 Task: Create a section Capacity Scaling Sprint and in the section, add a milestone Server Consolidation and Virtualization in the project Transform.
Action: Mouse moved to (42, 417)
Screenshot: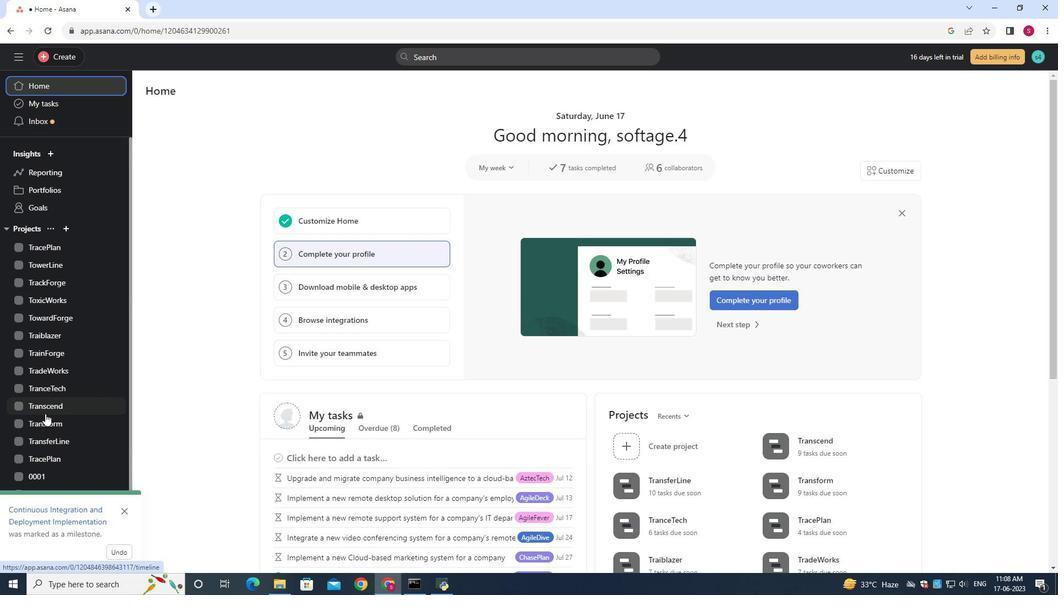 
Action: Mouse pressed left at (42, 417)
Screenshot: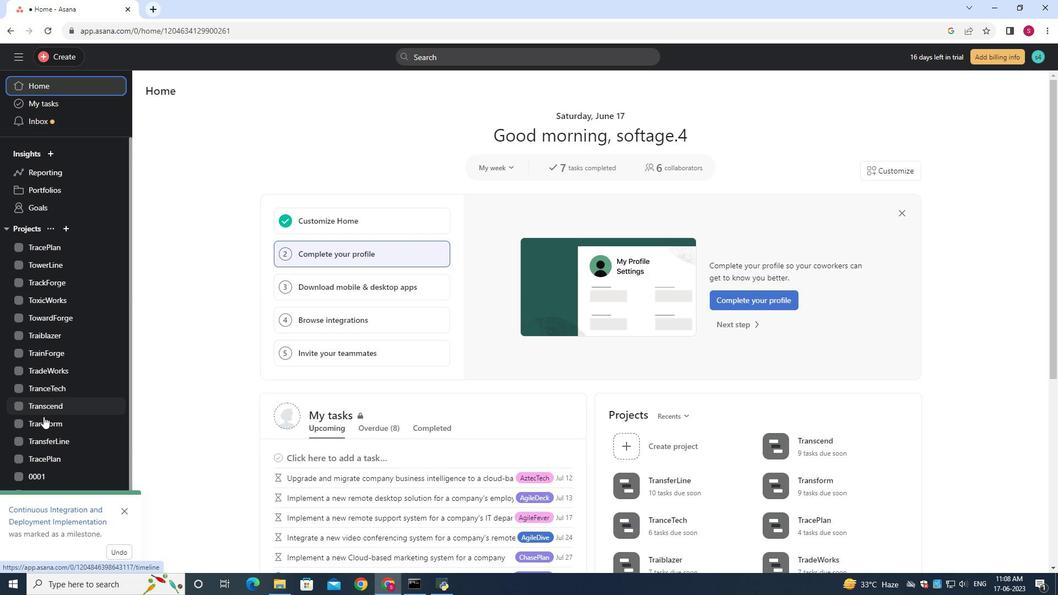 
Action: Mouse moved to (195, 137)
Screenshot: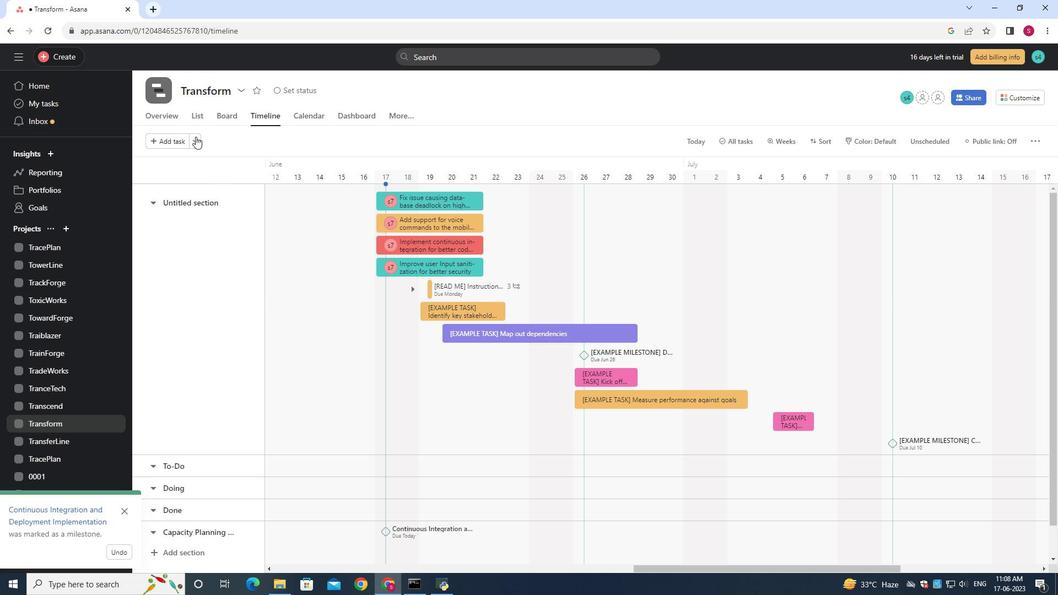 
Action: Mouse pressed left at (195, 137)
Screenshot: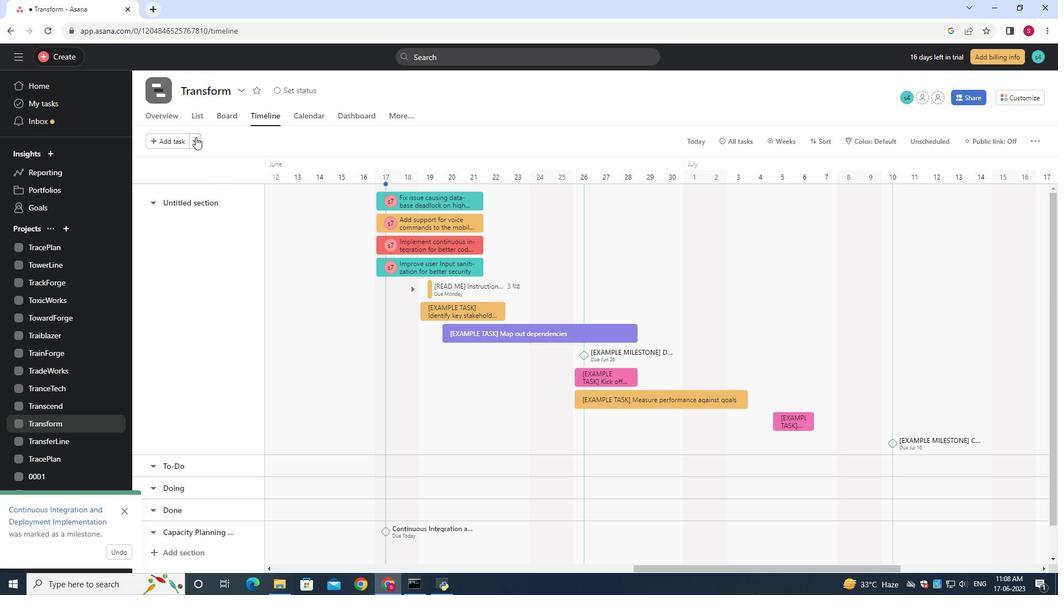 
Action: Mouse moved to (212, 166)
Screenshot: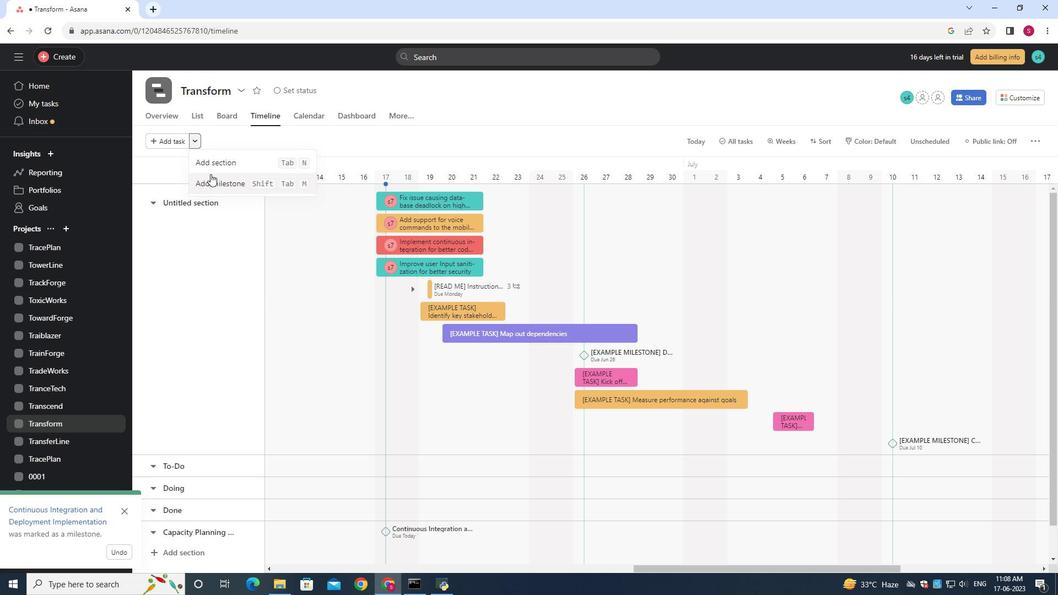 
Action: Mouse pressed left at (212, 166)
Screenshot: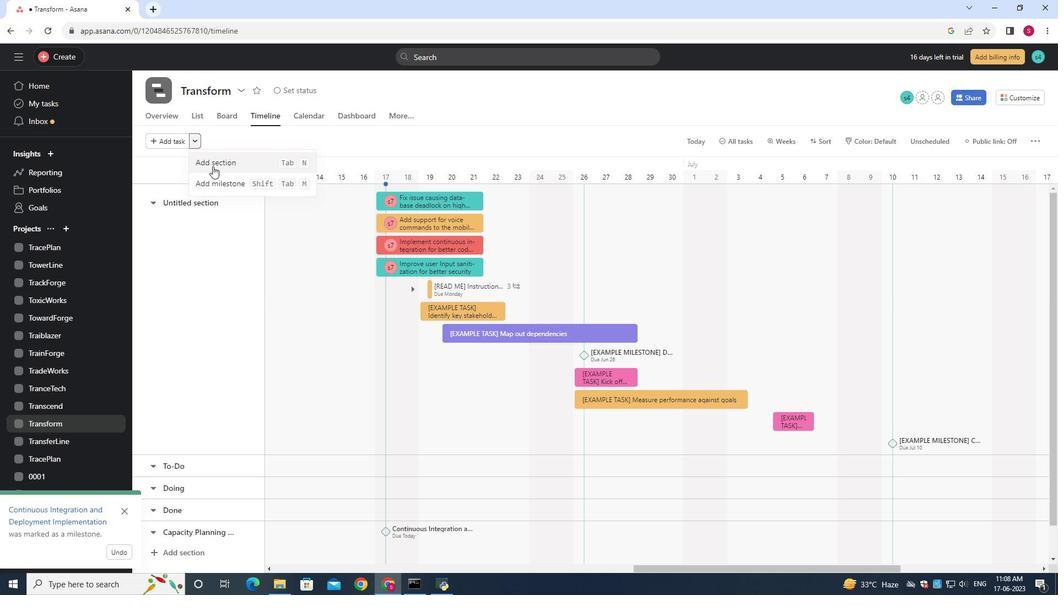 
Action: Mouse moved to (236, 205)
Screenshot: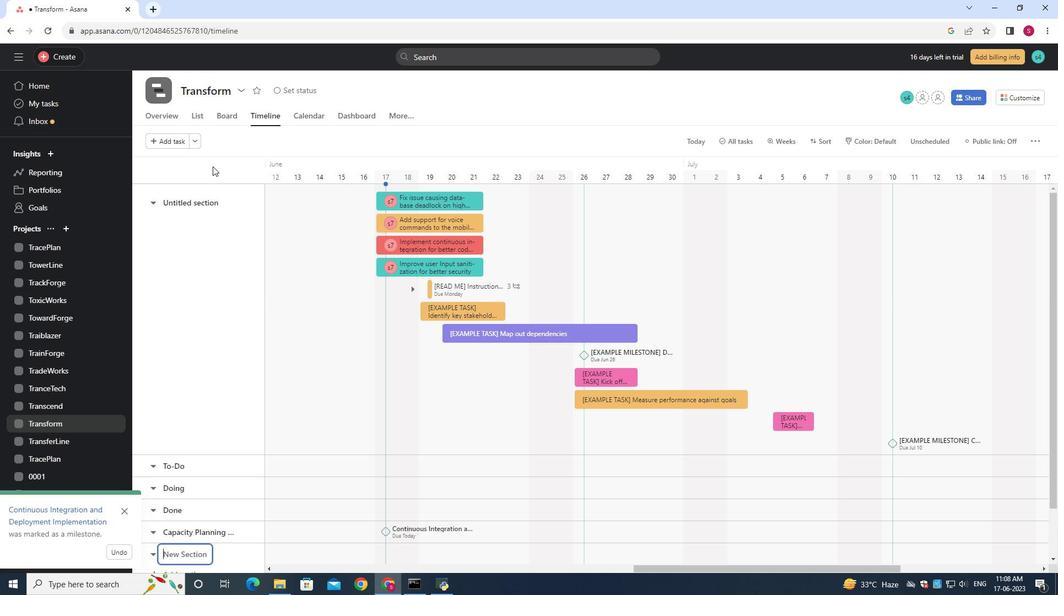 
Action: Key pressed <Key.shift>Capacity<Key.space><Key.shift><Key.shift><Key.shift><Key.shift><Key.shift>Scaling<Key.space><Key.shift>Sprint
Screenshot: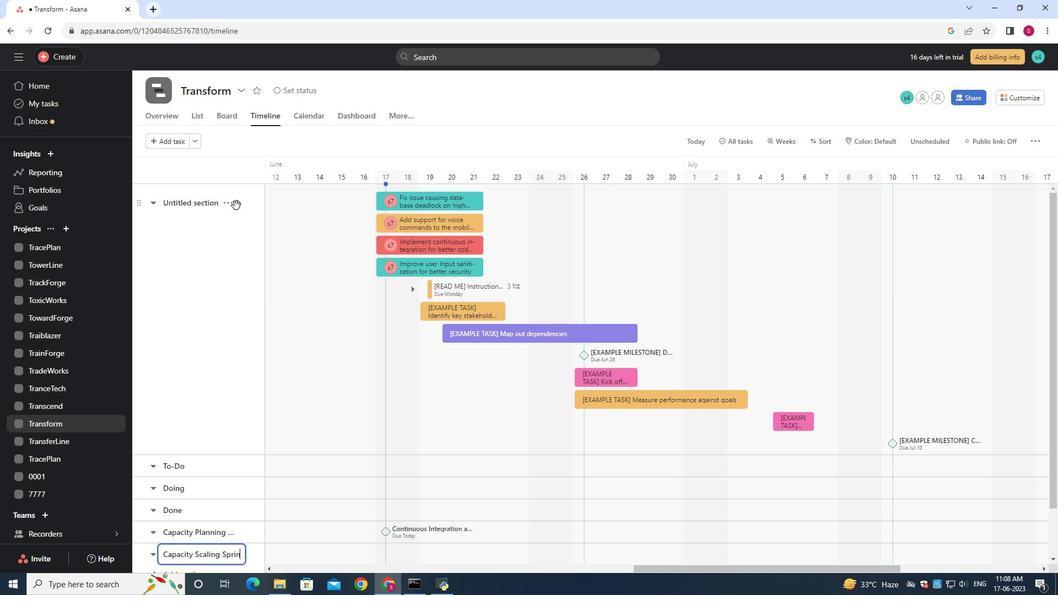 
Action: Mouse moved to (315, 554)
Screenshot: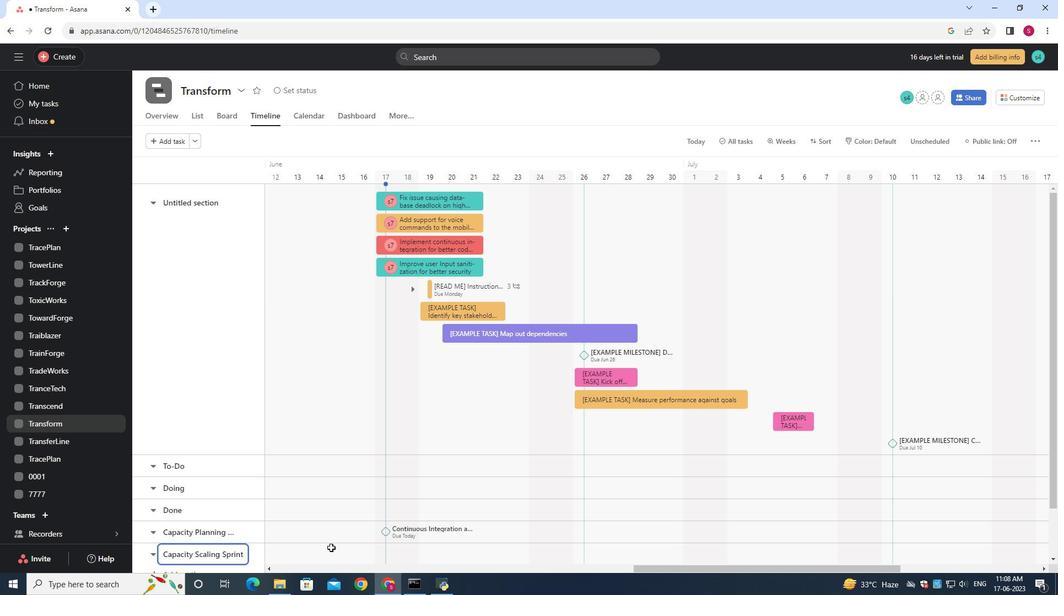 
Action: Mouse pressed left at (315, 554)
Screenshot: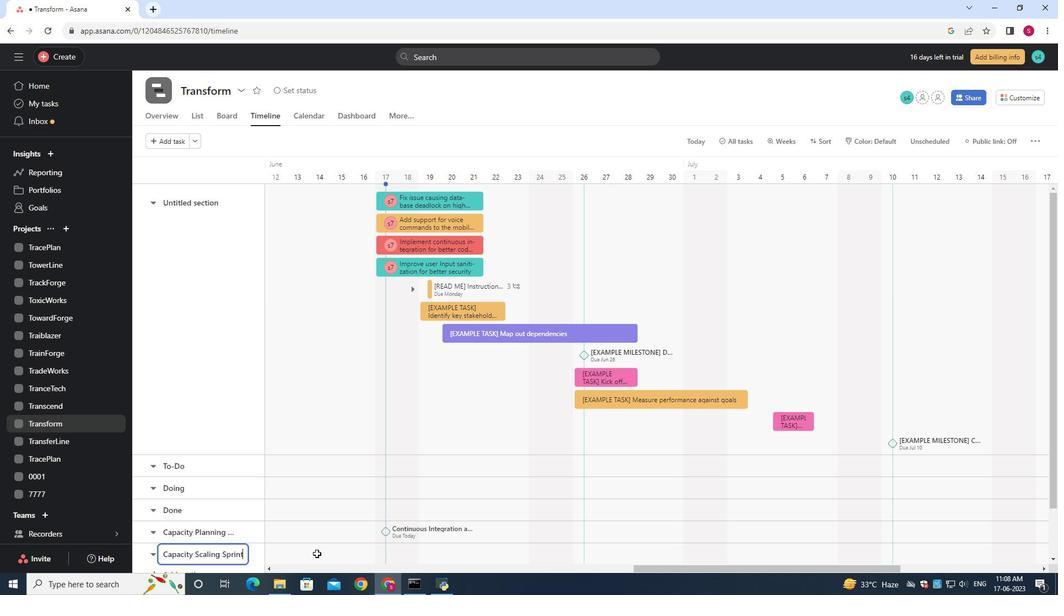 
Action: Key pressed <Key.shift><Key.shift><Key.shift><Key.shift><Key.shift><Key.shift><Key.shift><Key.shift><Key.shift><Key.shift><Key.shift><Key.shift><Key.shift><Key.shift><Key.shift><Key.shift><Key.shift><Key.shift><Key.shift><Key.shift><Key.shift><Key.shift>Server<Key.space><Key.shift><Key.shift><Key.shift><Key.shift><Key.shift><Key.shift><Key.shift><Key.shift><Key.shift><Key.shift><Key.shift><Key.shift><Key.shift><Key.shift><Key.shift><Key.shift><Key.shift><Key.shift><Key.shift>Consolidation<Key.space>and<Key.space><Key.shift>Virtualization
Screenshot: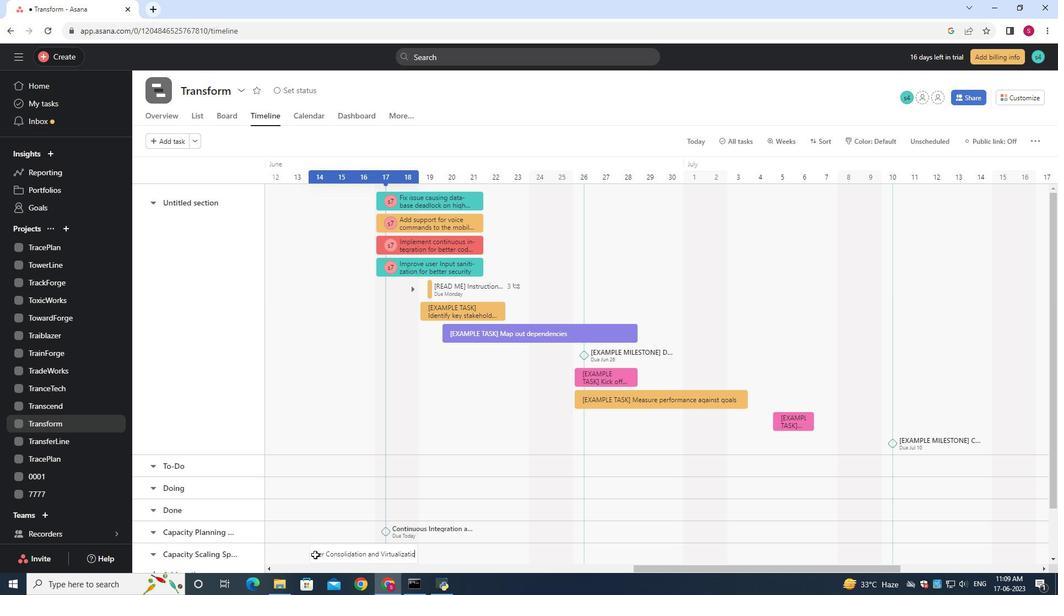 
Action: Mouse moved to (358, 556)
Screenshot: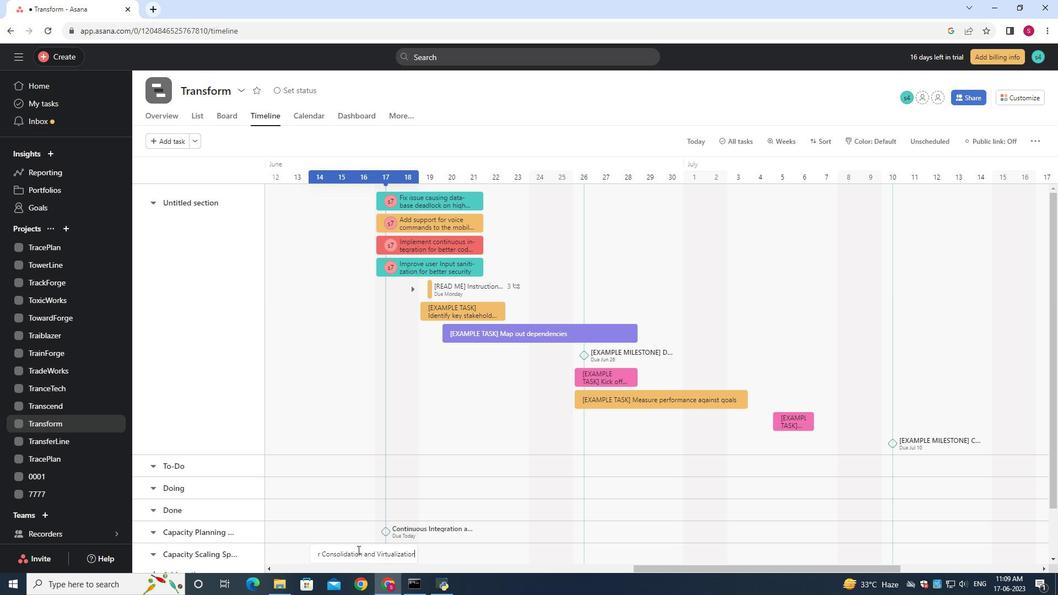 
Action: Mouse pressed right at (358, 556)
Screenshot: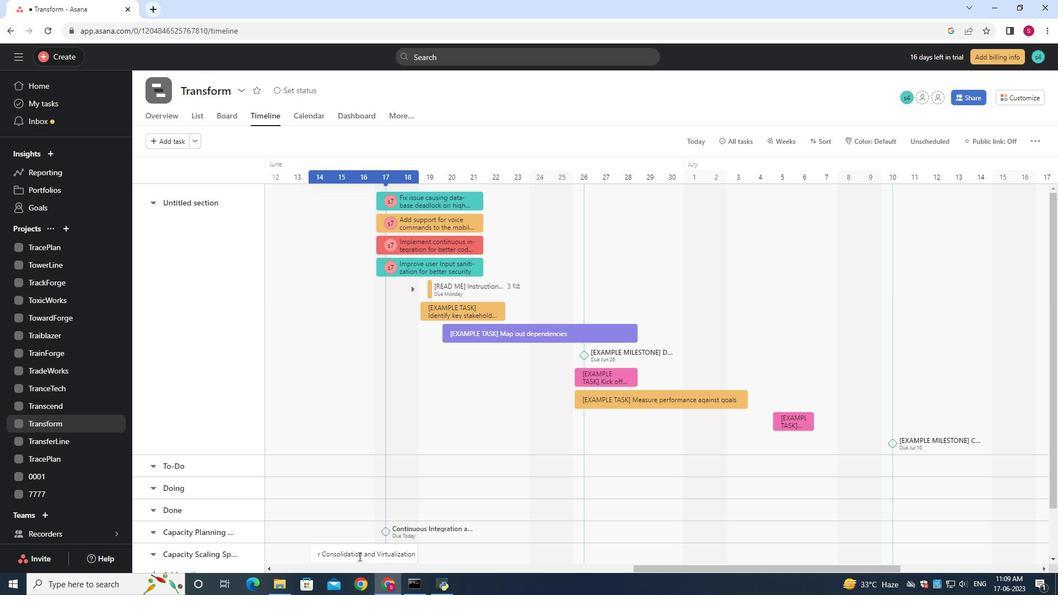
Action: Mouse moved to (389, 502)
Screenshot: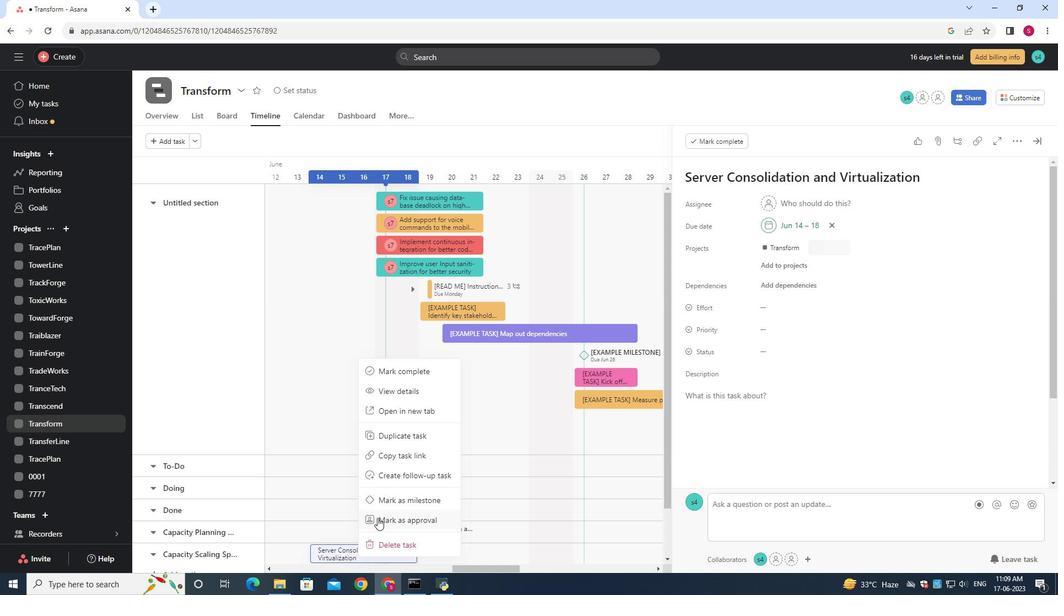 
Action: Mouse pressed left at (389, 502)
Screenshot: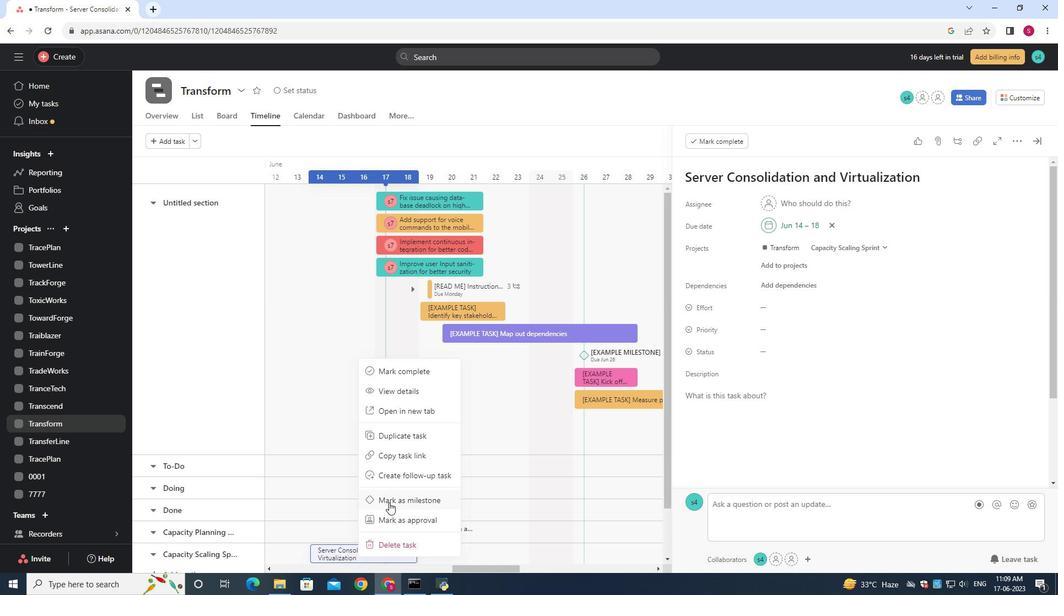 
